 Task: Create a due date automation trigger when advanced on, on the tuesday before a card is due add content with an empty description at 11:00 AM.
Action: Mouse moved to (966, 83)
Screenshot: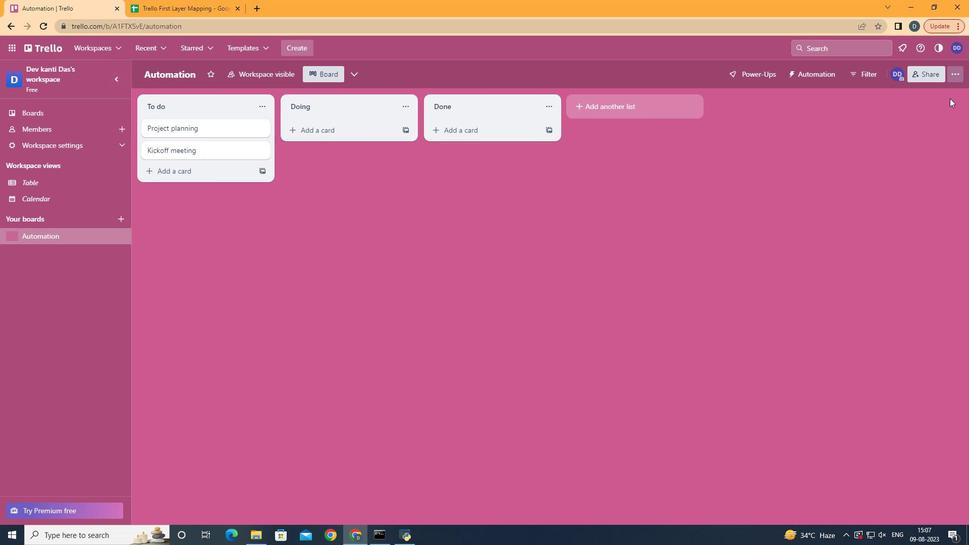 
Action: Mouse pressed left at (966, 83)
Screenshot: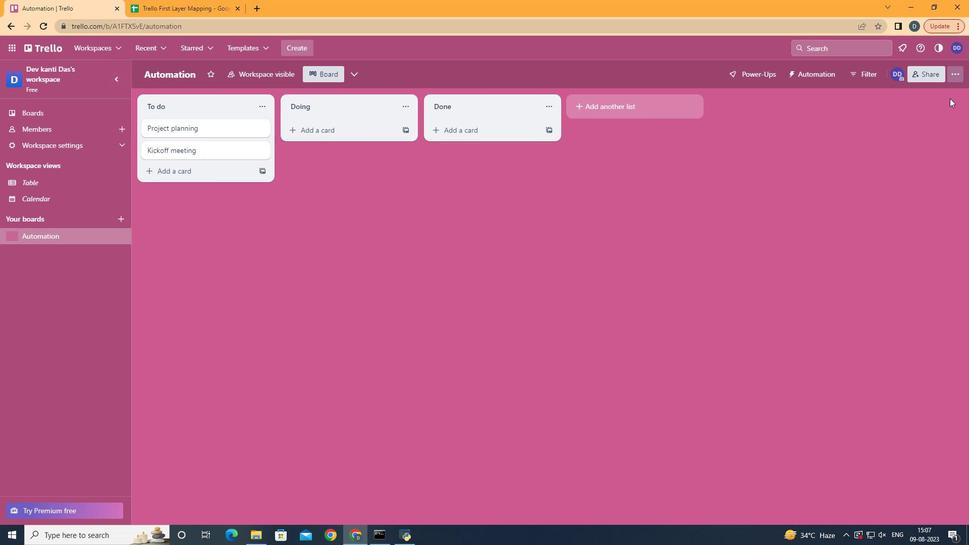 
Action: Mouse moved to (871, 230)
Screenshot: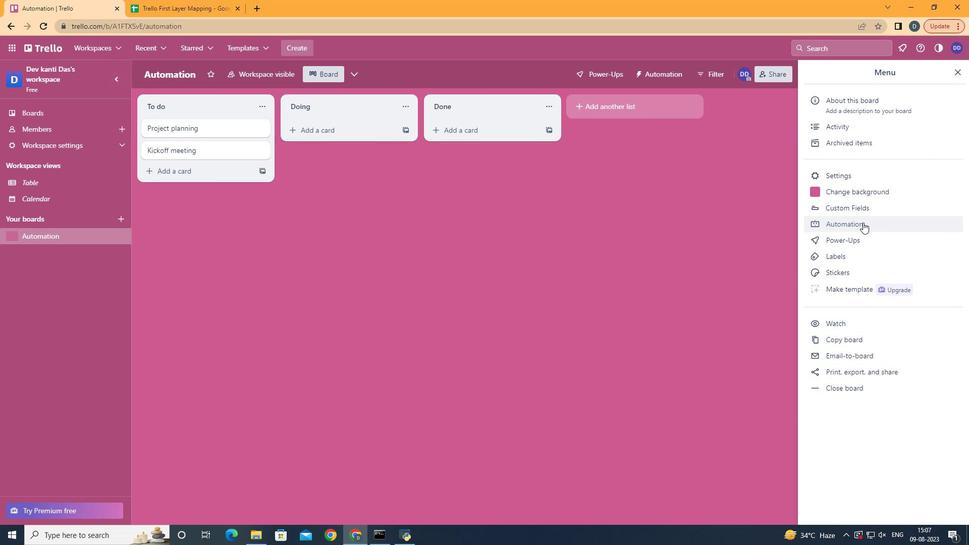 
Action: Mouse pressed left at (871, 230)
Screenshot: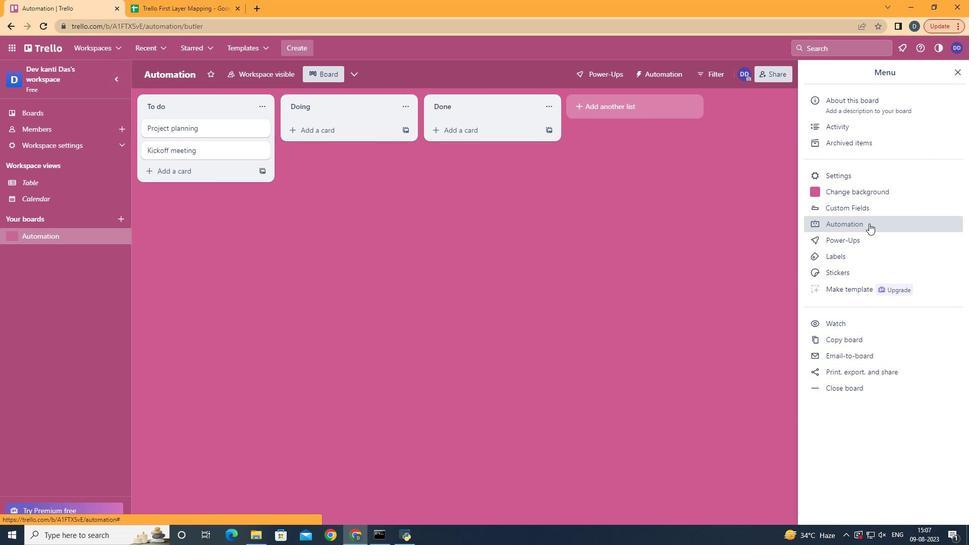 
Action: Mouse moved to (203, 218)
Screenshot: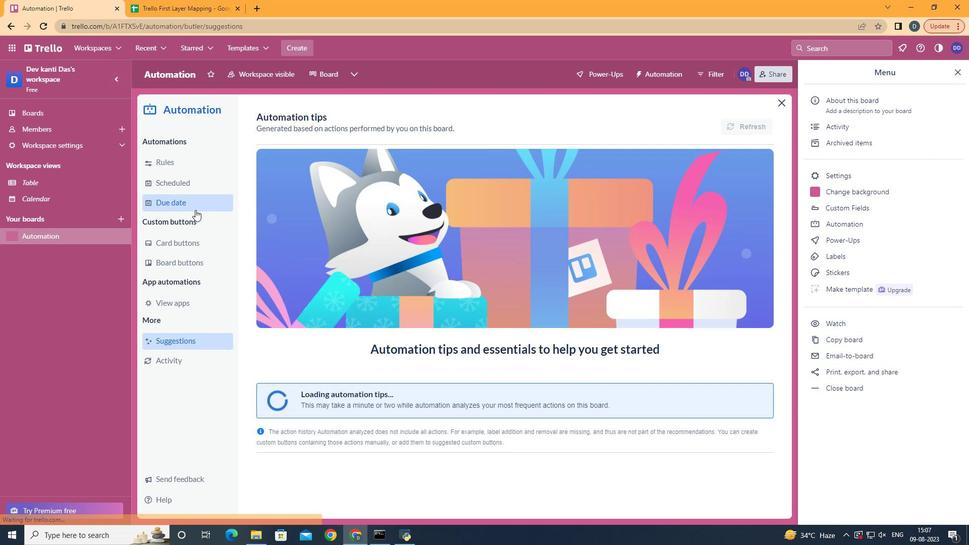 
Action: Mouse pressed left at (203, 218)
Screenshot: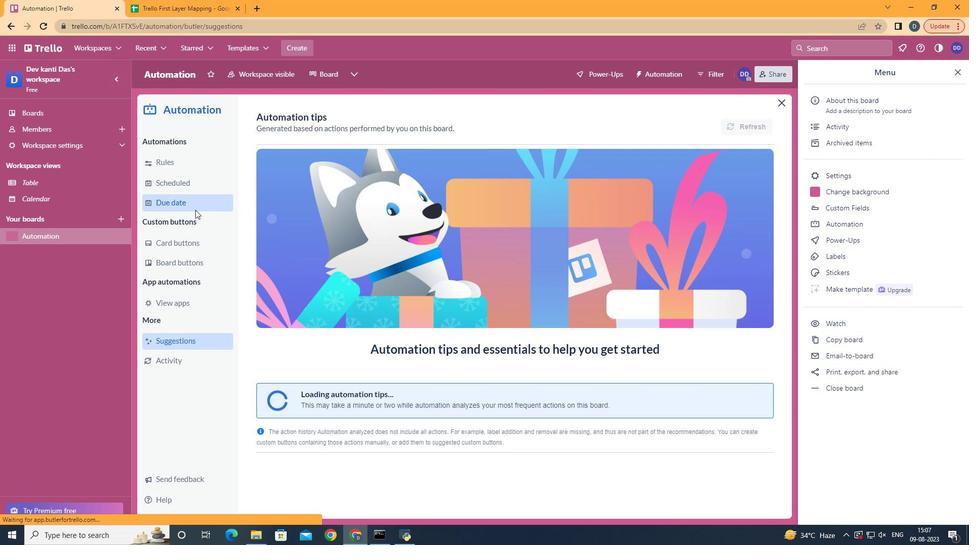 
Action: Mouse moved to (716, 128)
Screenshot: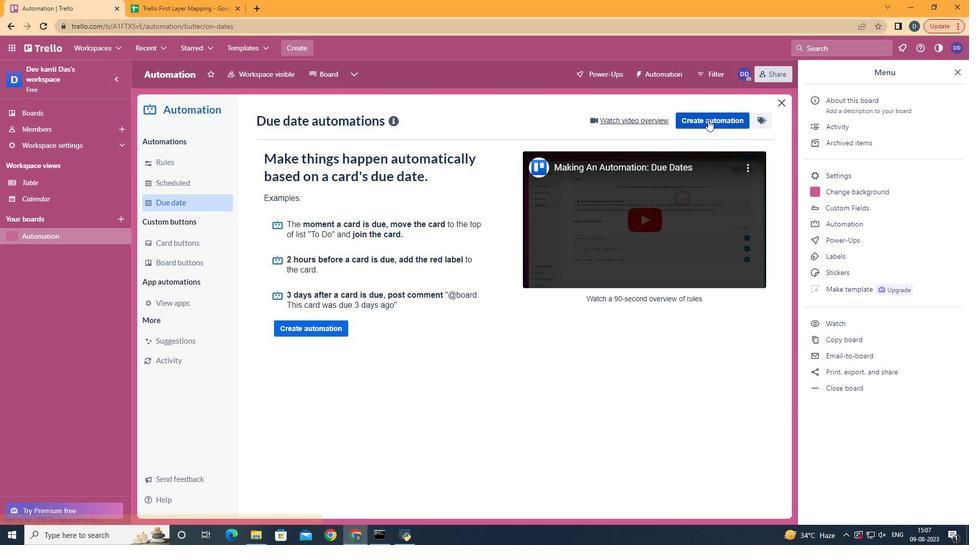 
Action: Mouse pressed left at (716, 128)
Screenshot: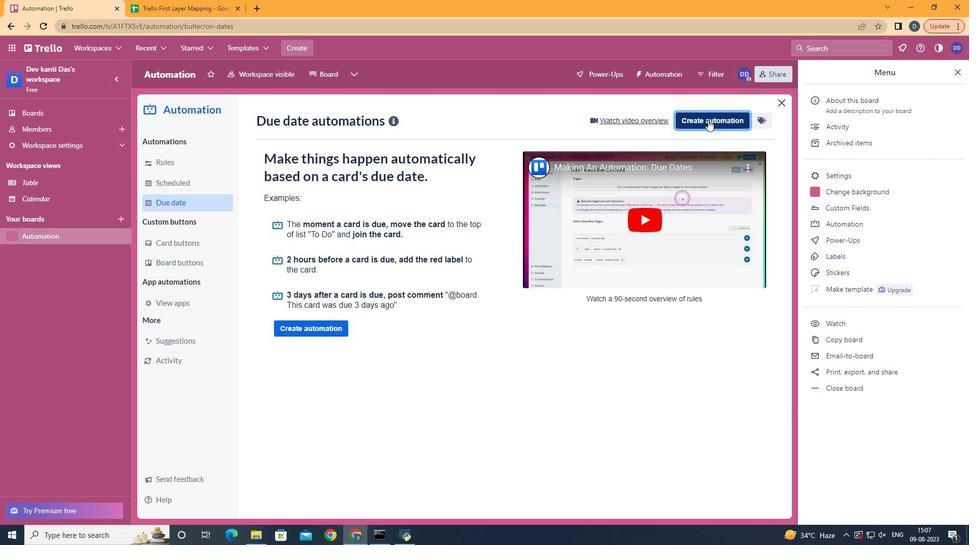 
Action: Mouse moved to (532, 218)
Screenshot: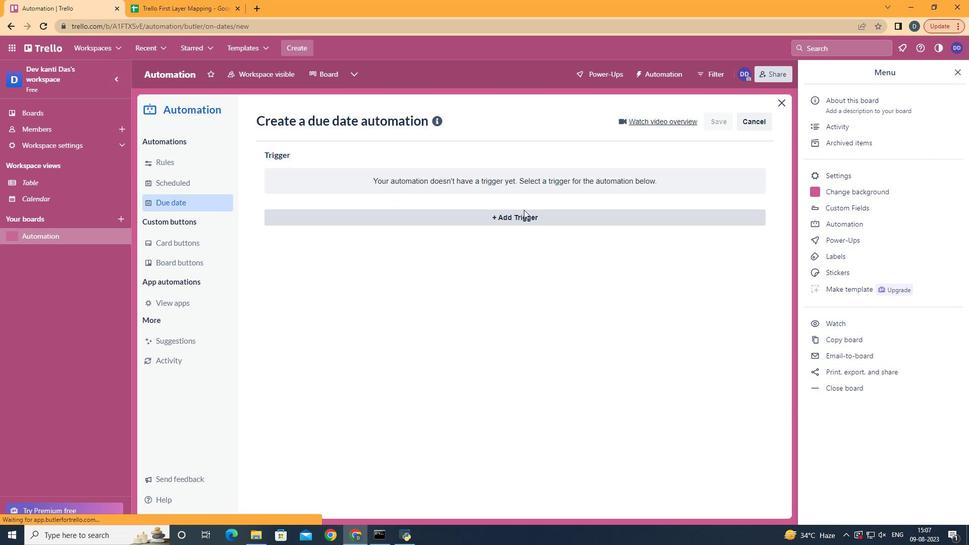 
Action: Mouse pressed left at (532, 218)
Screenshot: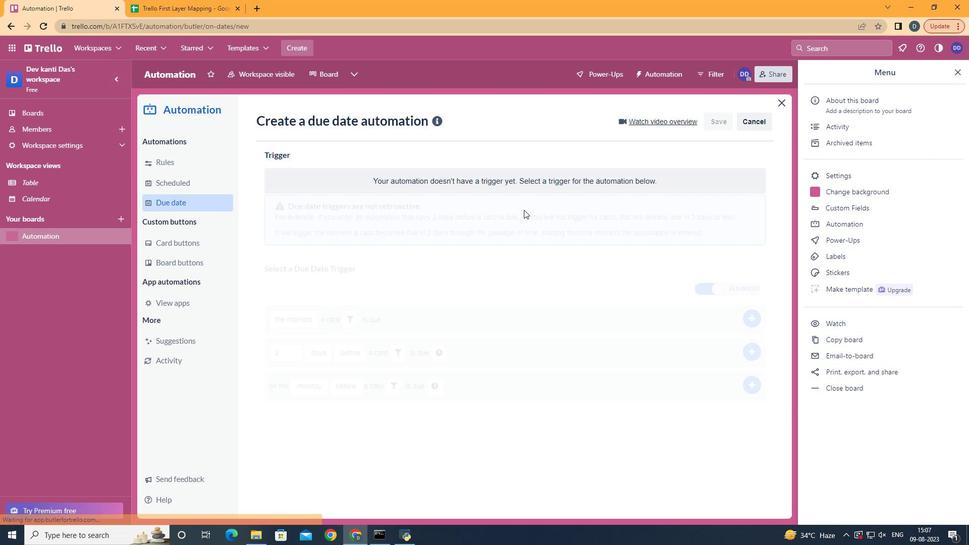 
Action: Mouse moved to (352, 298)
Screenshot: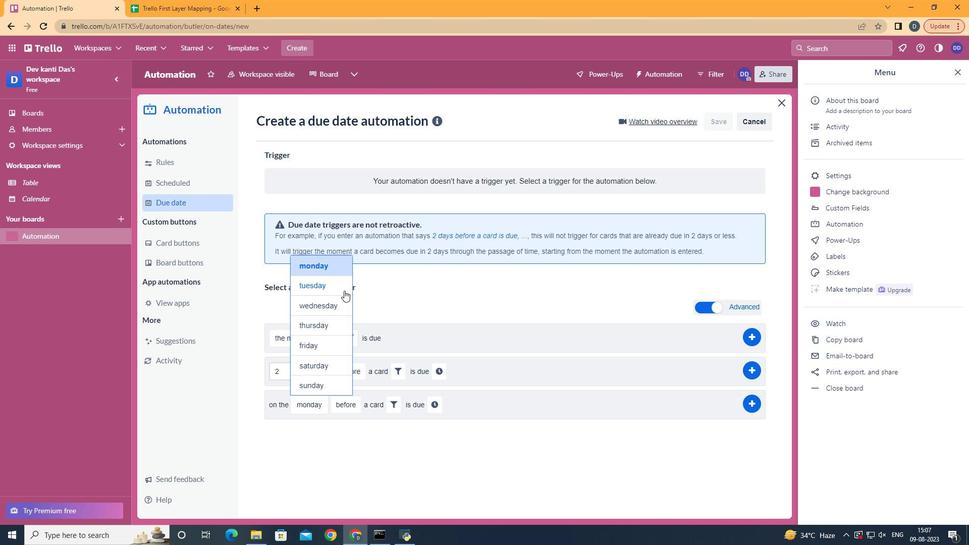 
Action: Mouse pressed left at (352, 298)
Screenshot: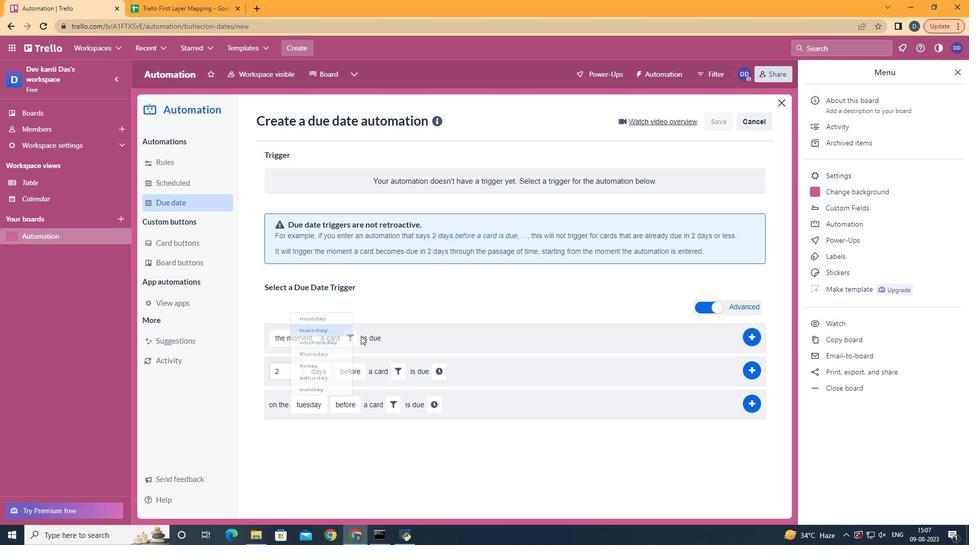 
Action: Mouse moved to (404, 420)
Screenshot: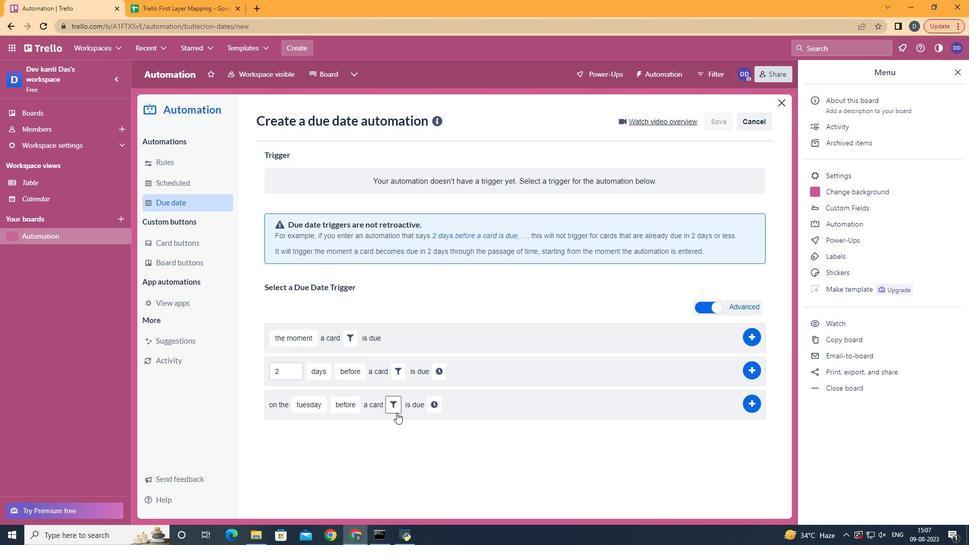 
Action: Mouse pressed left at (404, 420)
Screenshot: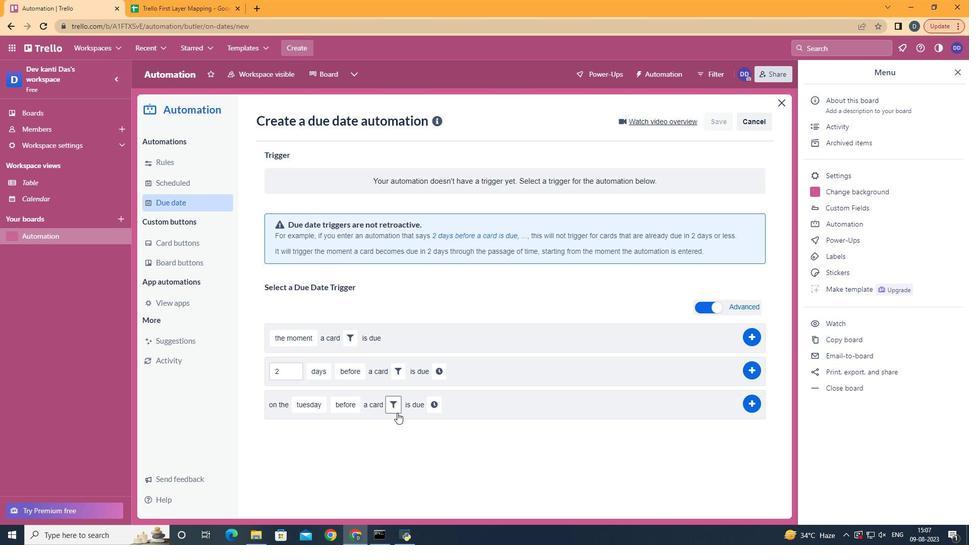 
Action: Mouse moved to (520, 446)
Screenshot: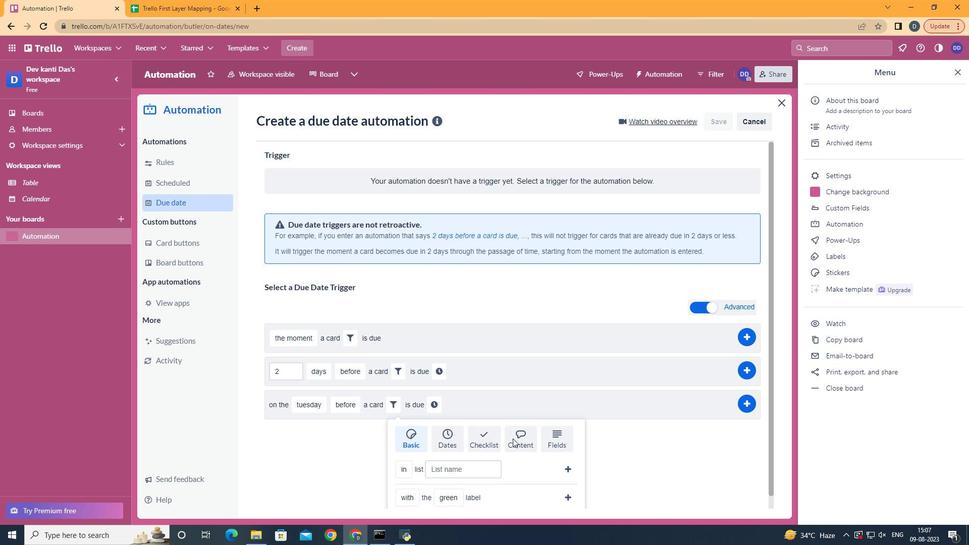 
Action: Mouse pressed left at (520, 446)
Screenshot: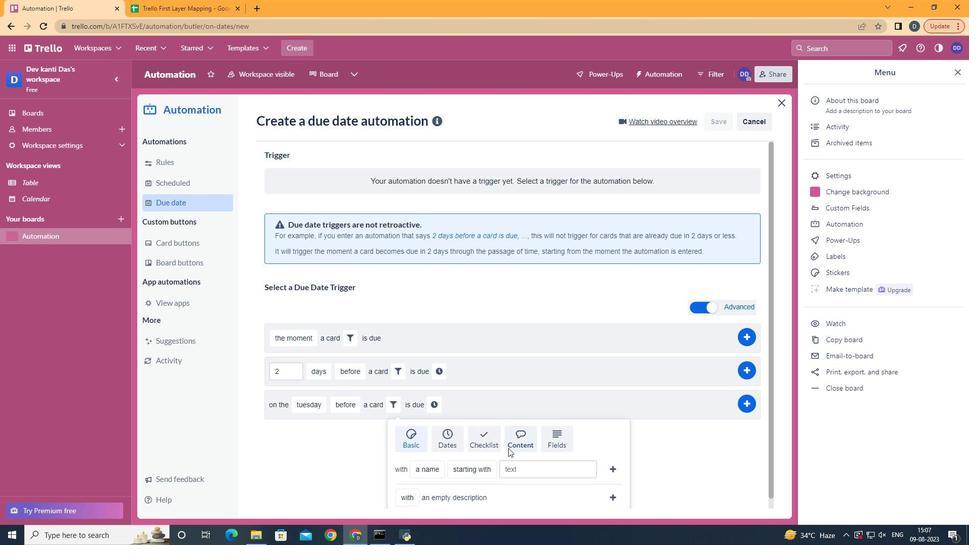 
Action: Mouse moved to (497, 450)
Screenshot: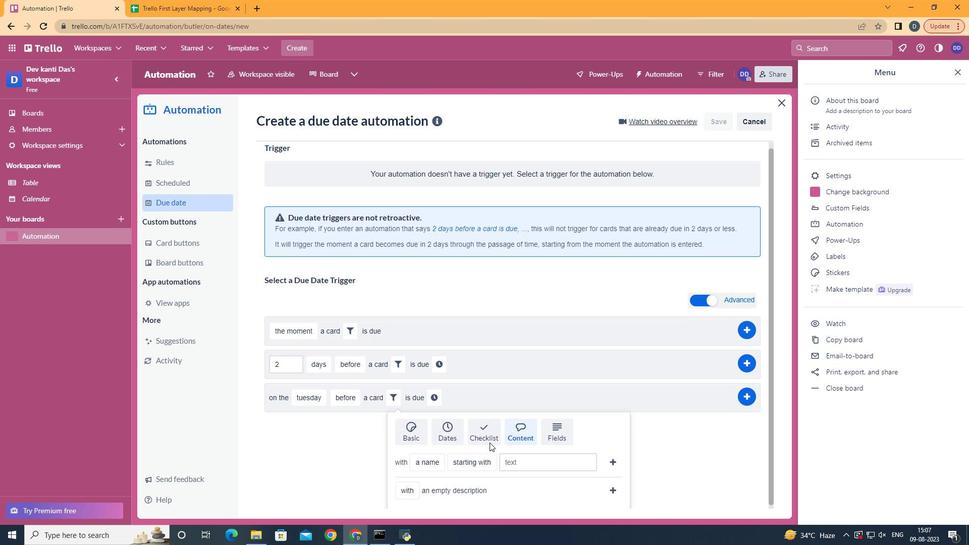 
Action: Mouse scrolled (497, 450) with delta (0, 0)
Screenshot: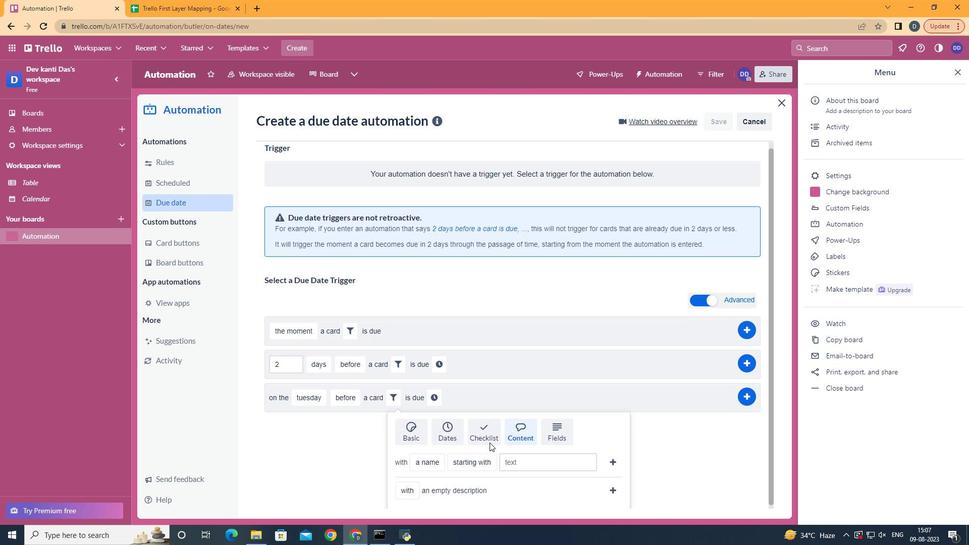 
Action: Mouse scrolled (497, 450) with delta (0, 0)
Screenshot: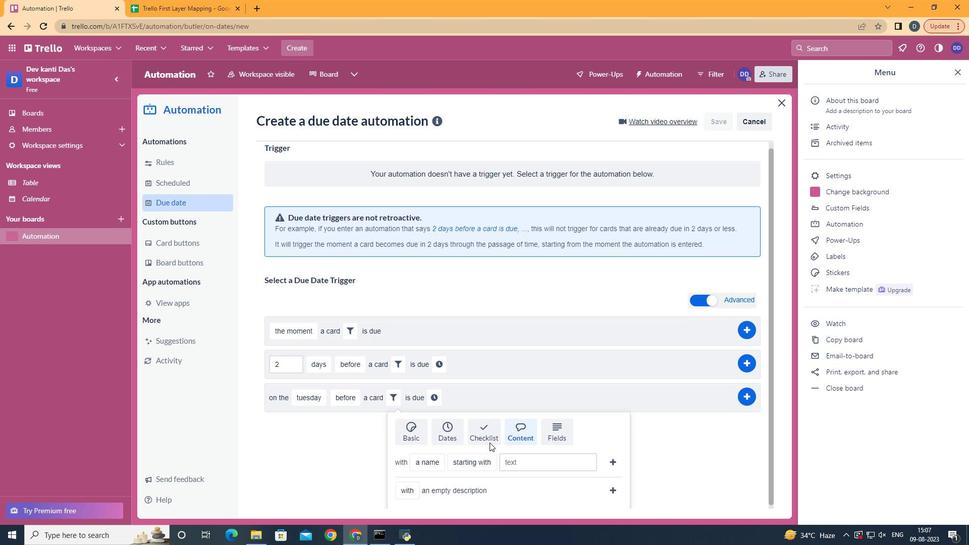 
Action: Mouse scrolled (497, 450) with delta (0, 0)
Screenshot: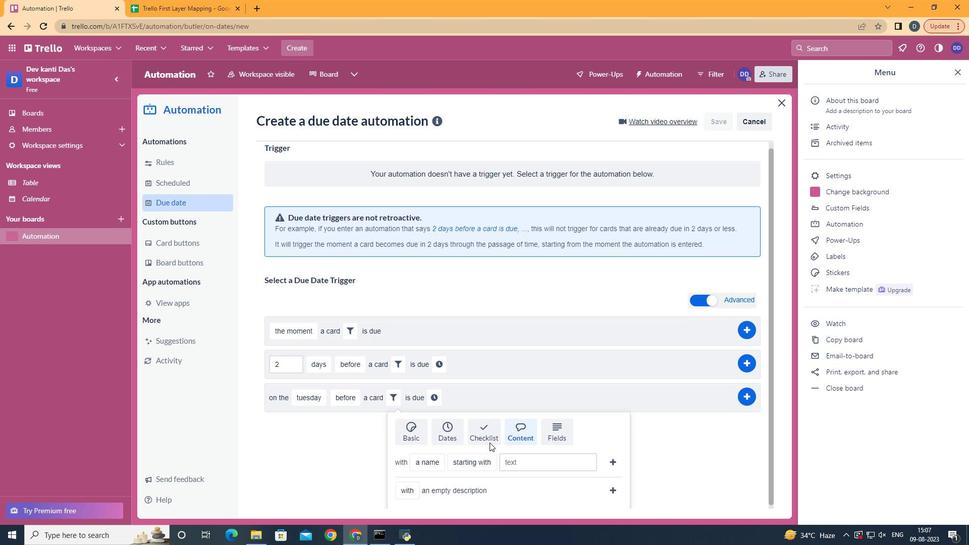 
Action: Mouse scrolled (497, 450) with delta (0, 0)
Screenshot: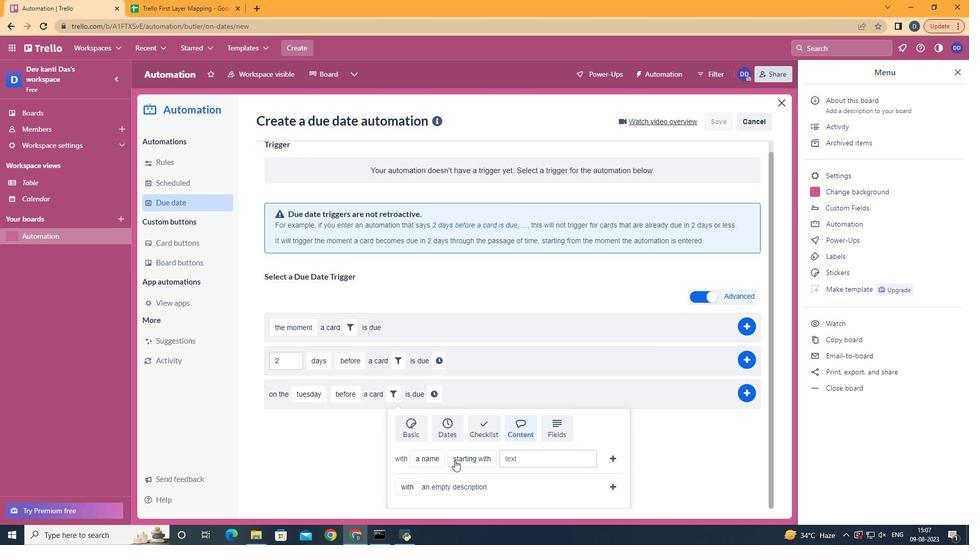 
Action: Mouse moved to (439, 453)
Screenshot: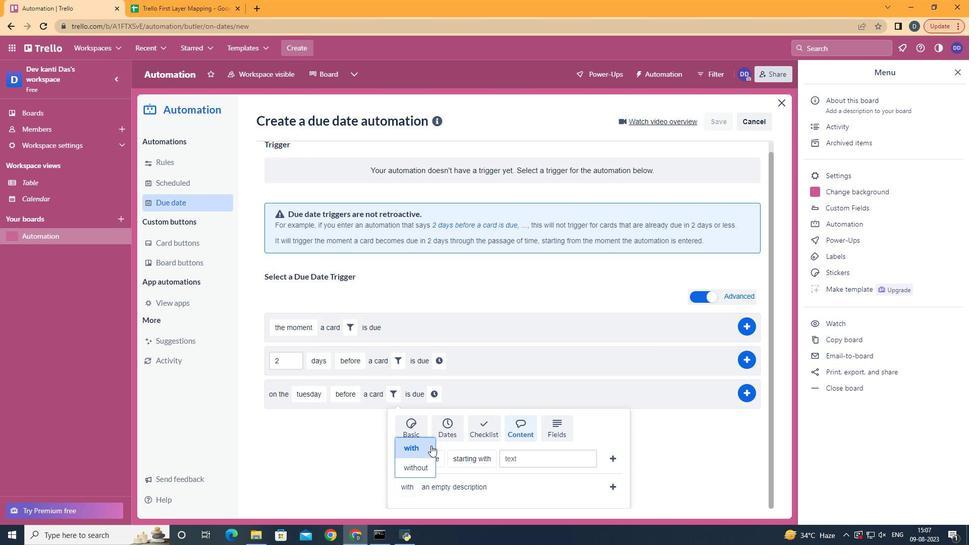 
Action: Mouse pressed left at (439, 453)
Screenshot: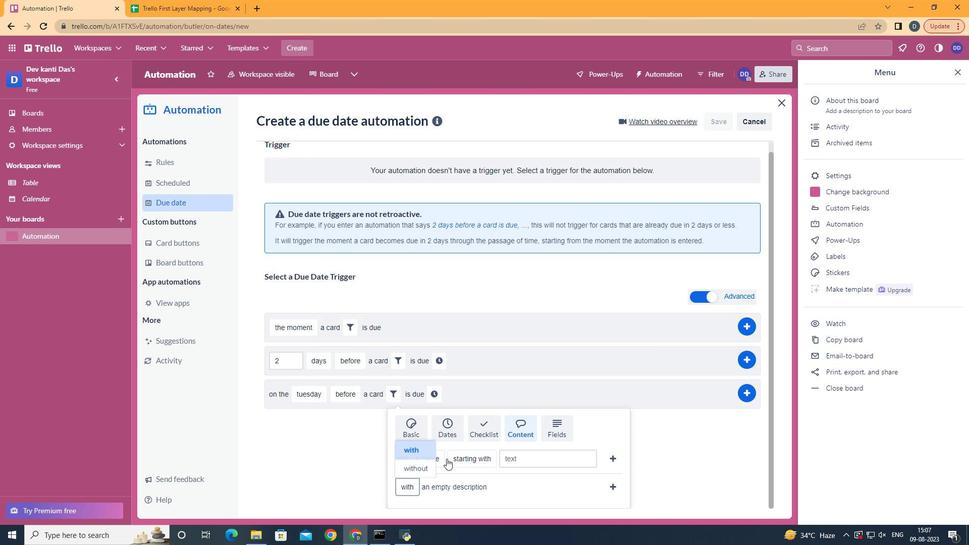
Action: Mouse moved to (620, 499)
Screenshot: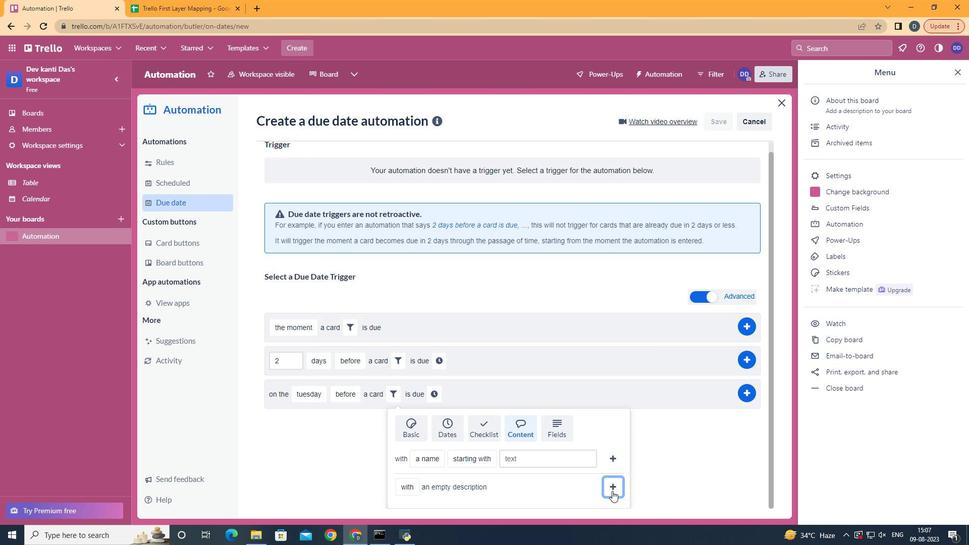 
Action: Mouse pressed left at (620, 499)
Screenshot: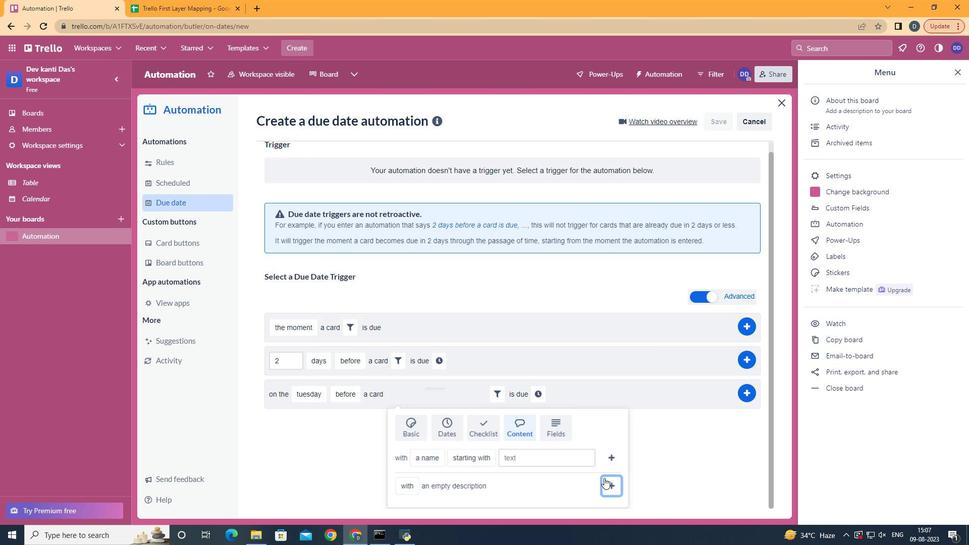 
Action: Mouse moved to (543, 409)
Screenshot: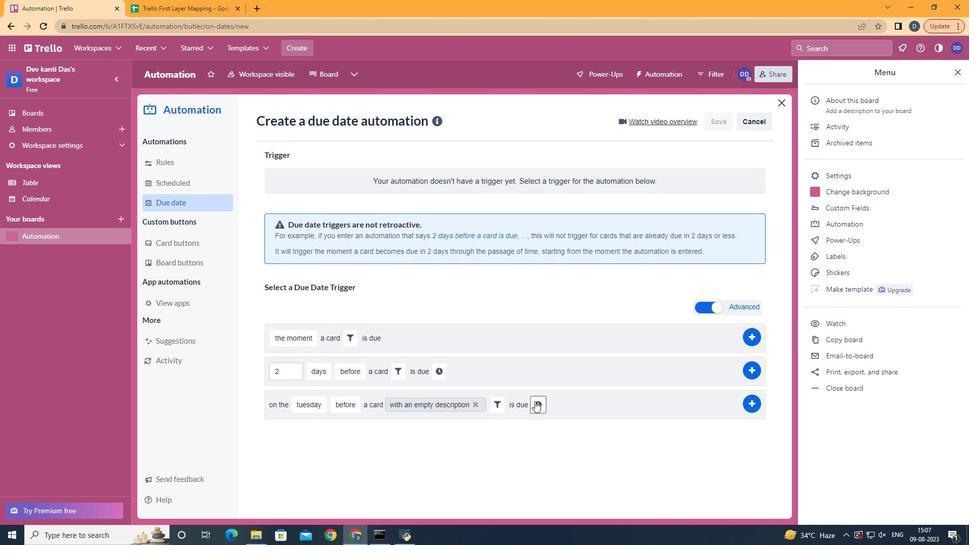 
Action: Mouse pressed left at (543, 409)
Screenshot: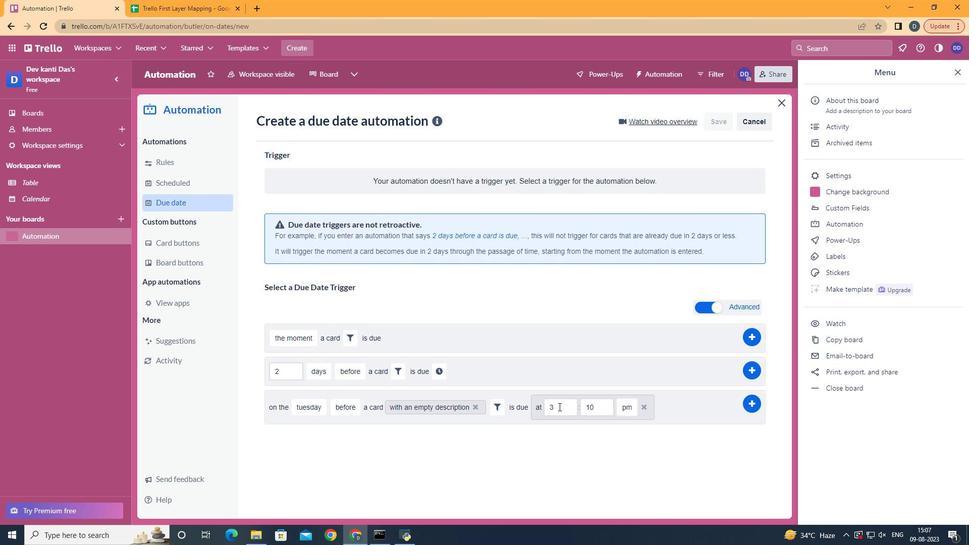 
Action: Mouse moved to (573, 418)
Screenshot: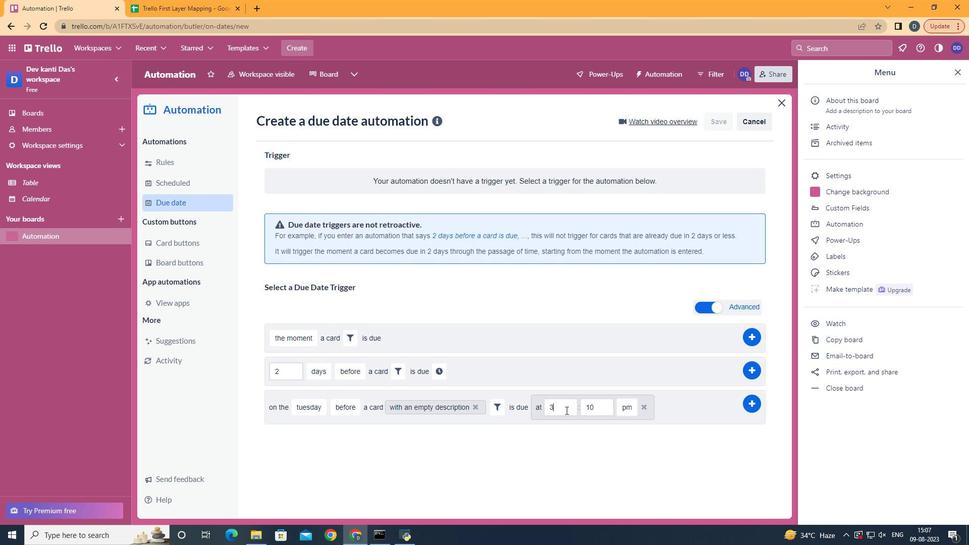 
Action: Mouse pressed left at (573, 418)
Screenshot: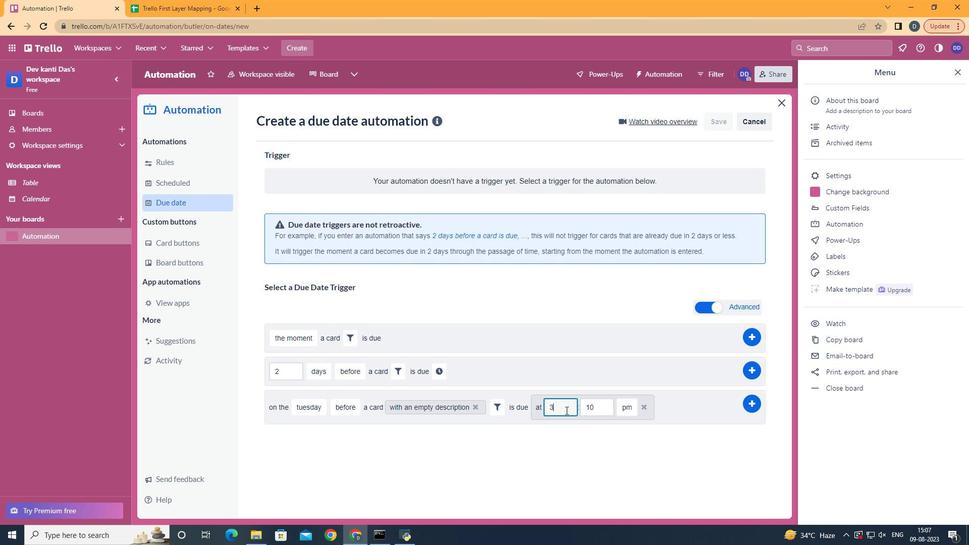 
Action: Key pressed <Key.backspace>11
Screenshot: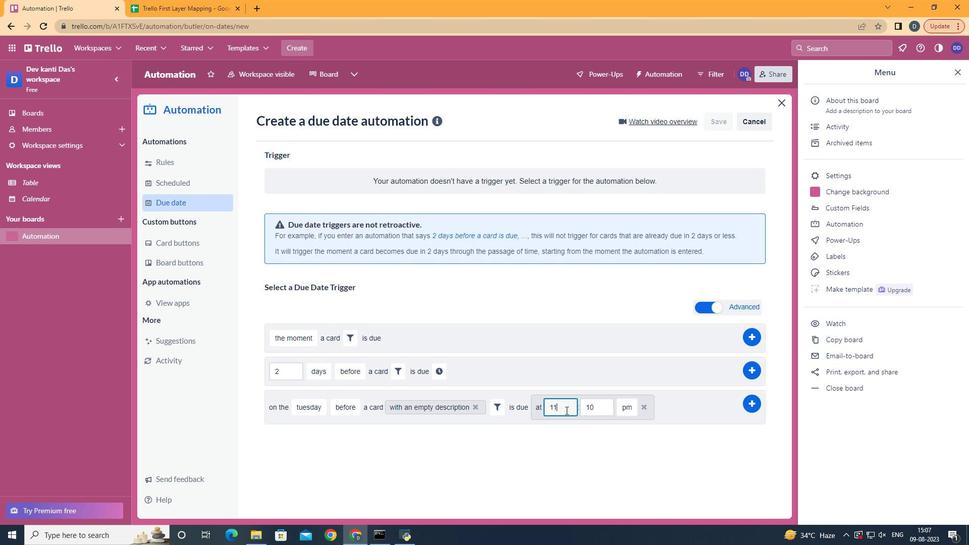 
Action: Mouse moved to (616, 420)
Screenshot: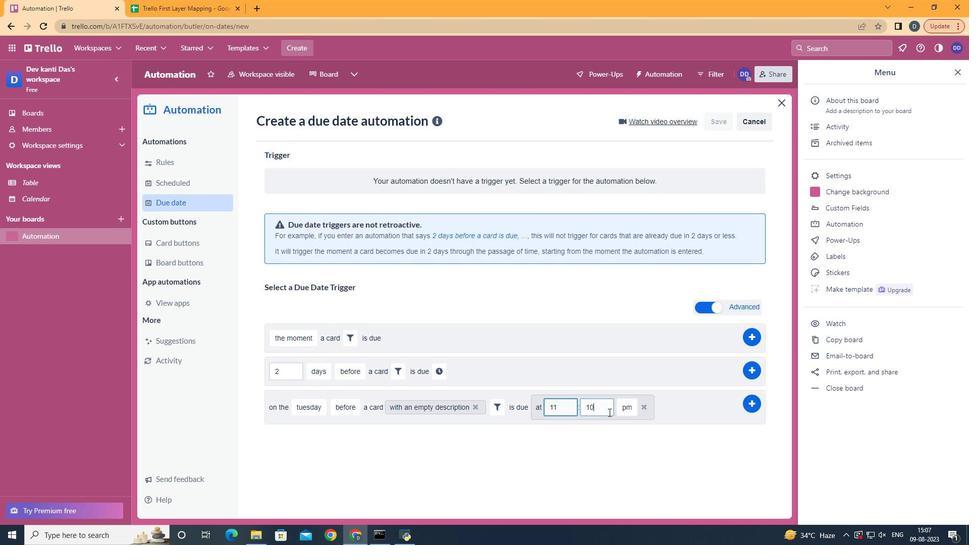 
Action: Mouse pressed left at (616, 420)
Screenshot: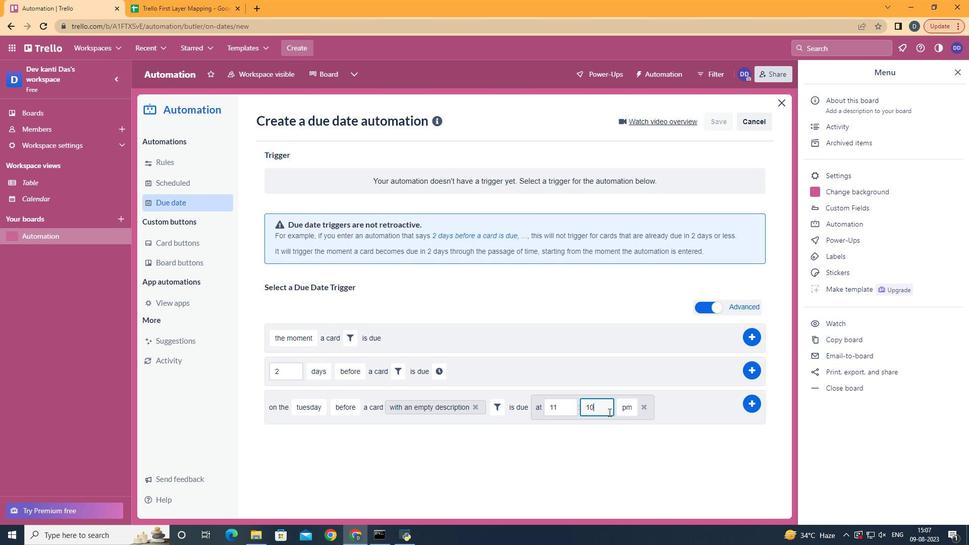 
Action: Key pressed <Key.backspace><Key.backspace>00
Screenshot: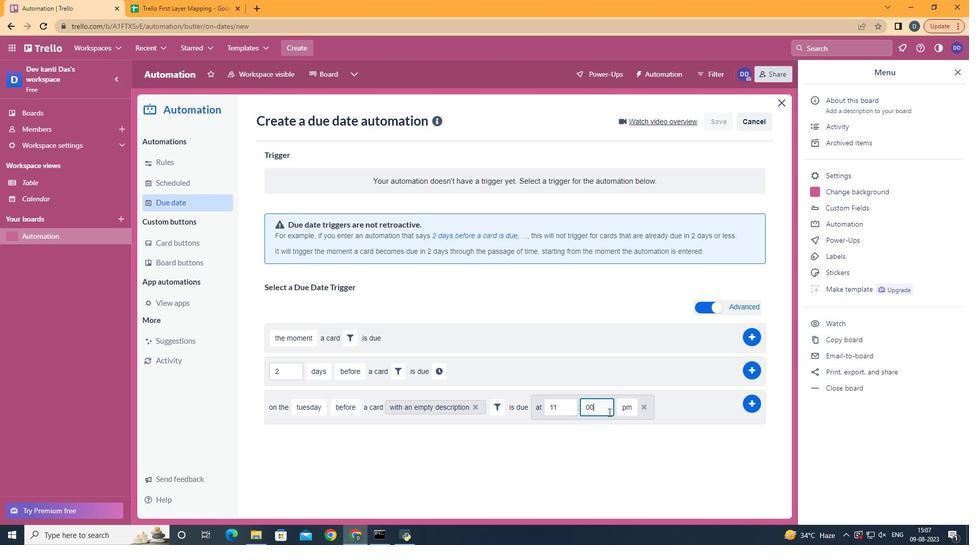 
Action: Mouse moved to (635, 430)
Screenshot: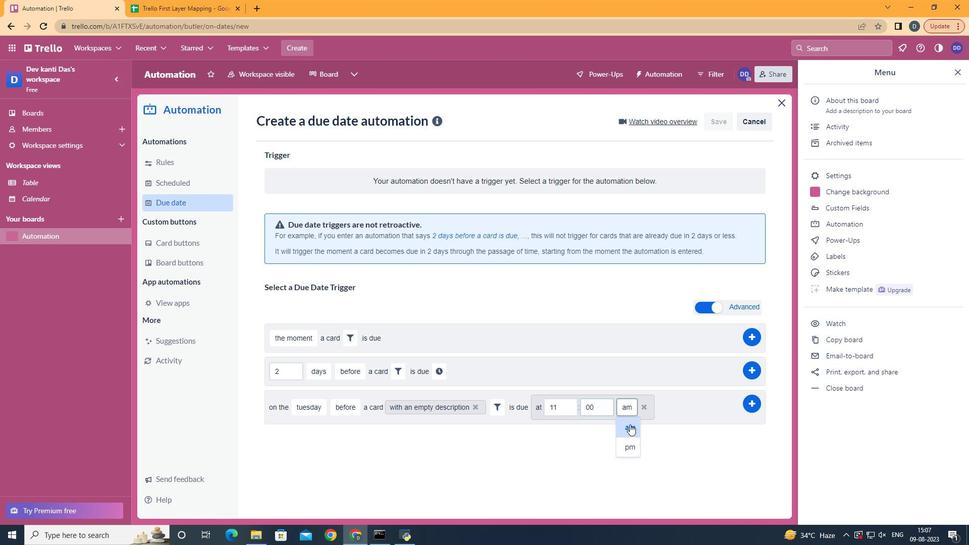 
Action: Mouse pressed left at (635, 430)
Screenshot: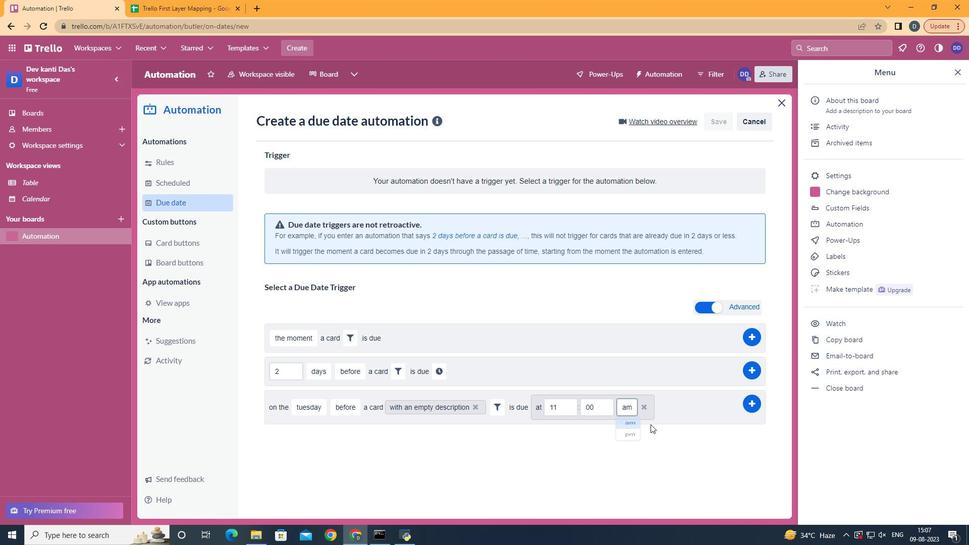 
Action: Mouse moved to (757, 415)
Screenshot: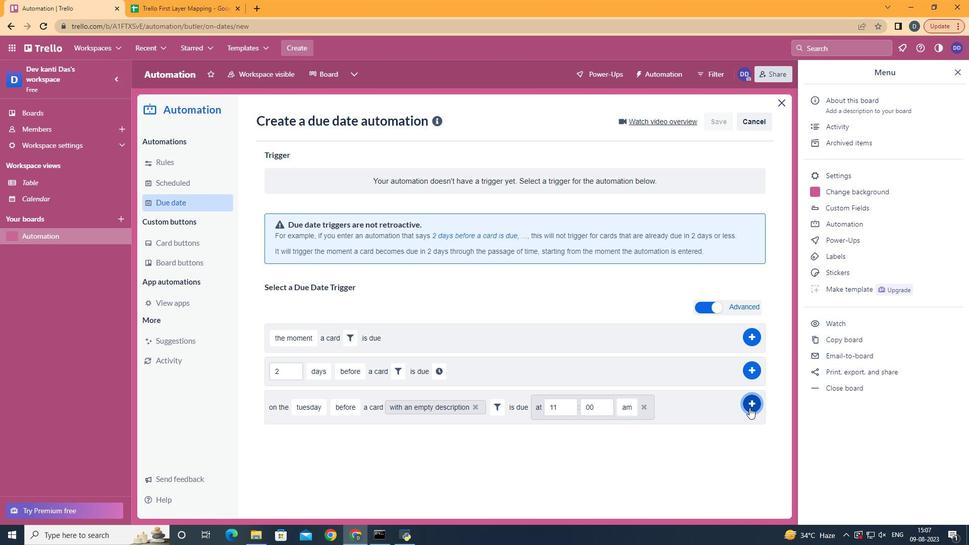 
Action: Mouse pressed left at (757, 415)
Screenshot: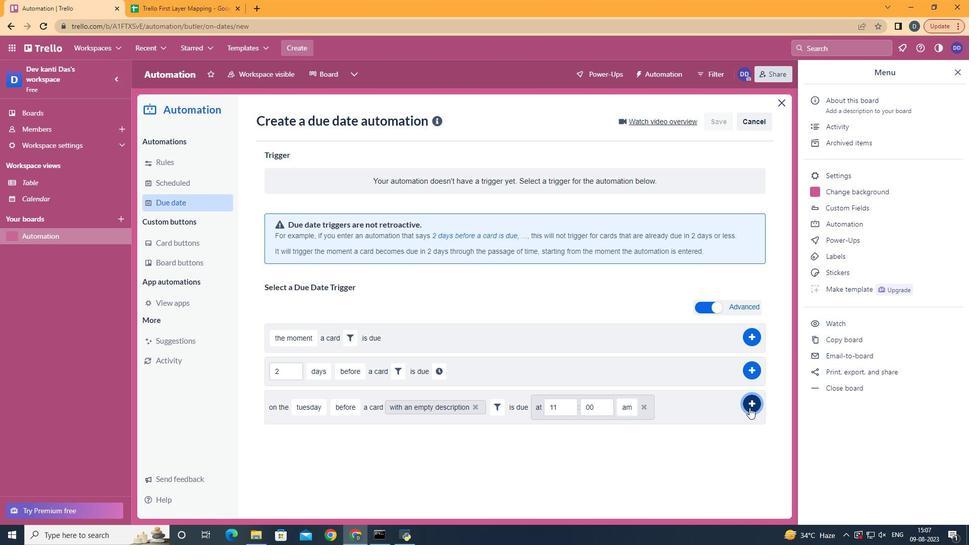 
Action: Mouse moved to (509, 252)
Screenshot: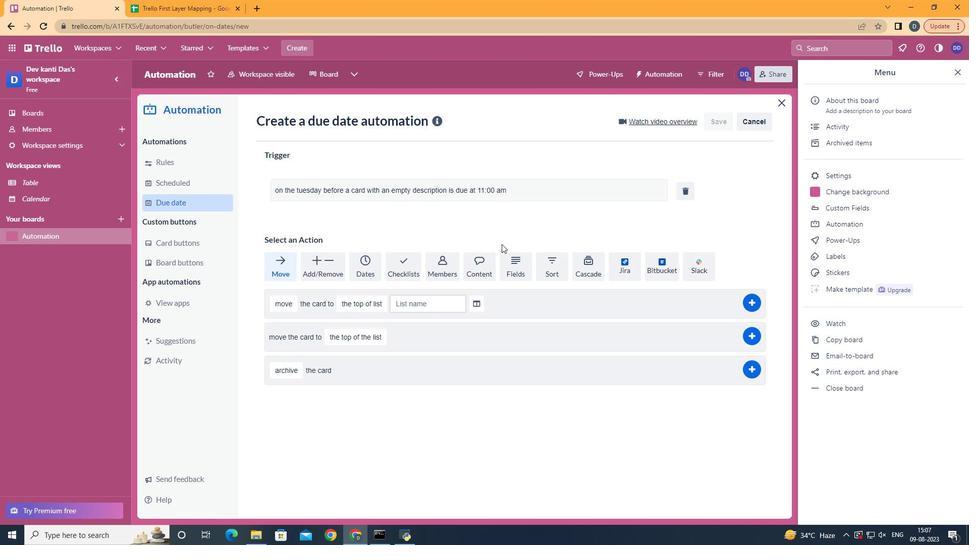 
